 Task: Check the average views per listing of natural gas utilities in the last 5 years.
Action: Mouse moved to (836, 197)
Screenshot: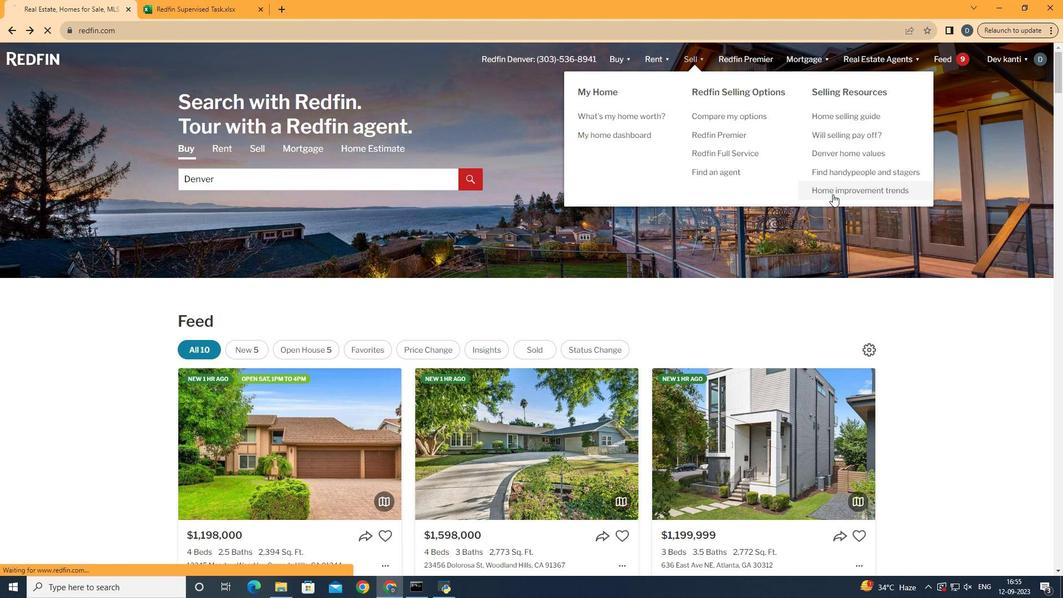 
Action: Mouse pressed left at (836, 197)
Screenshot: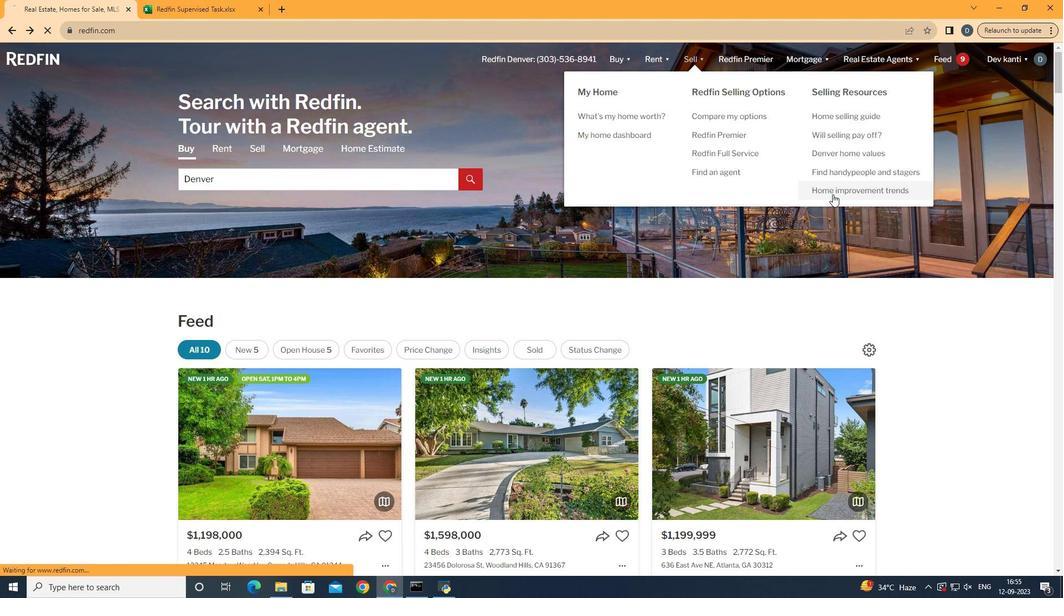 
Action: Mouse moved to (255, 211)
Screenshot: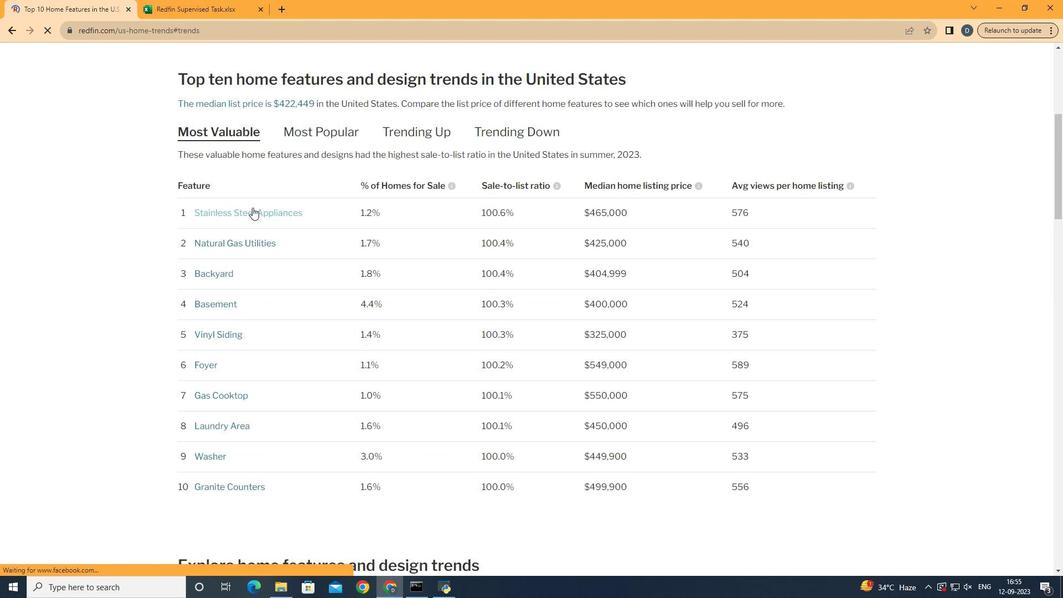 
Action: Mouse pressed left at (255, 211)
Screenshot: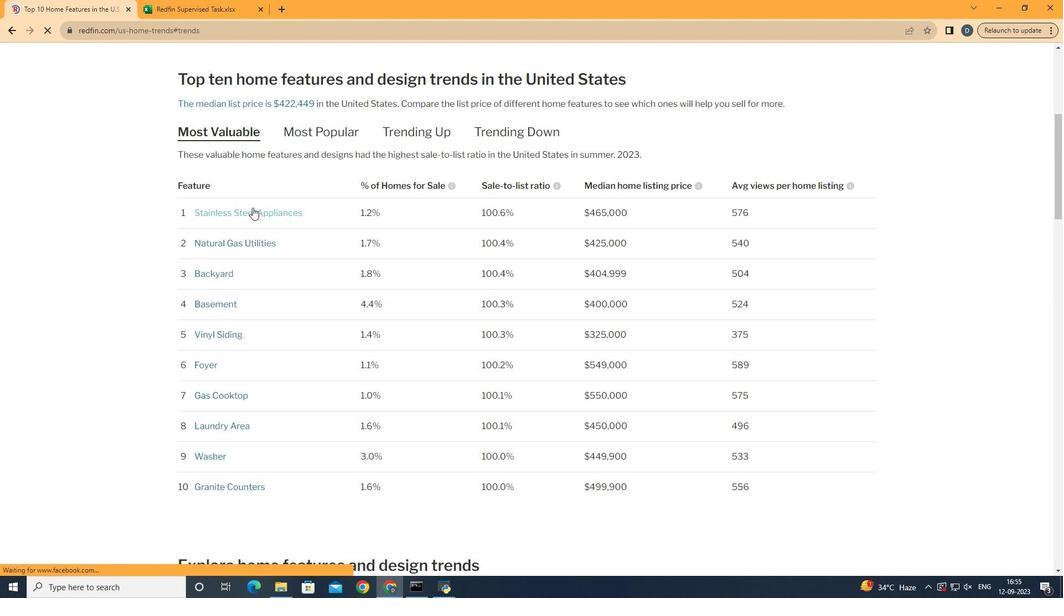
Action: Mouse moved to (415, 261)
Screenshot: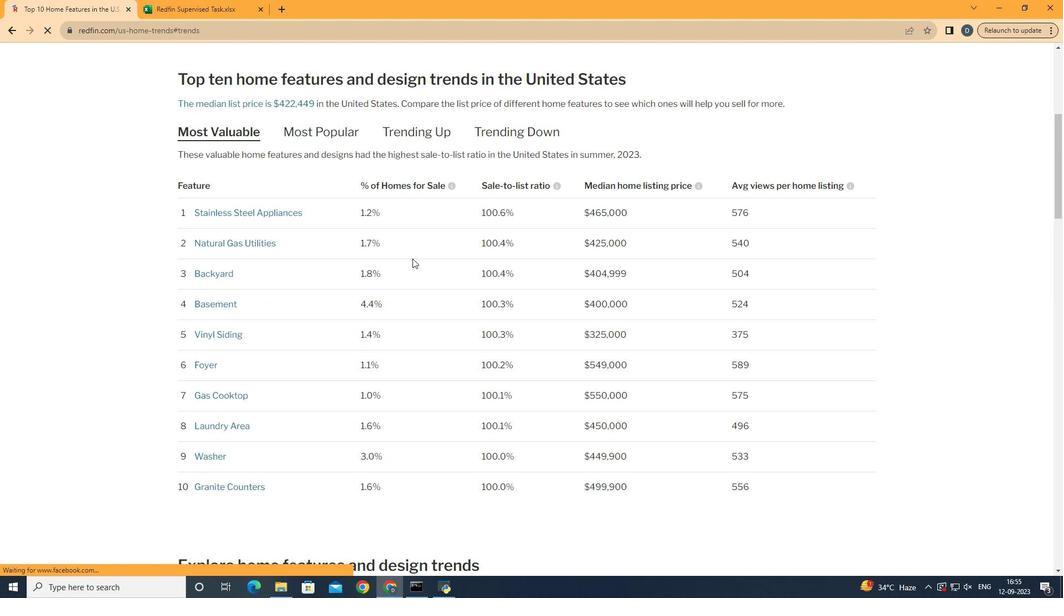 
Action: Mouse scrolled (415, 261) with delta (0, 0)
Screenshot: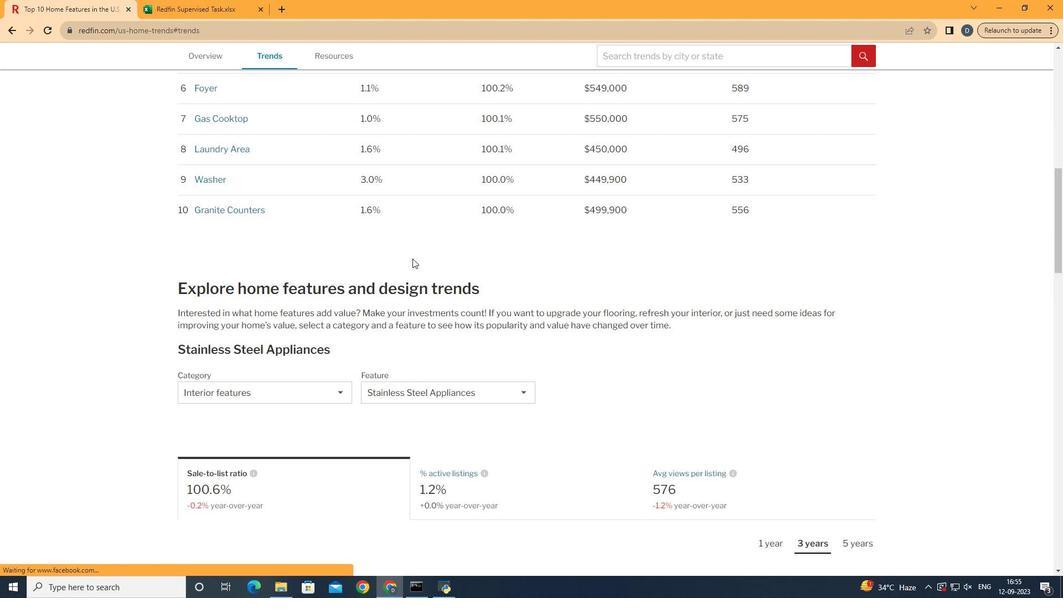 
Action: Mouse scrolled (415, 261) with delta (0, 0)
Screenshot: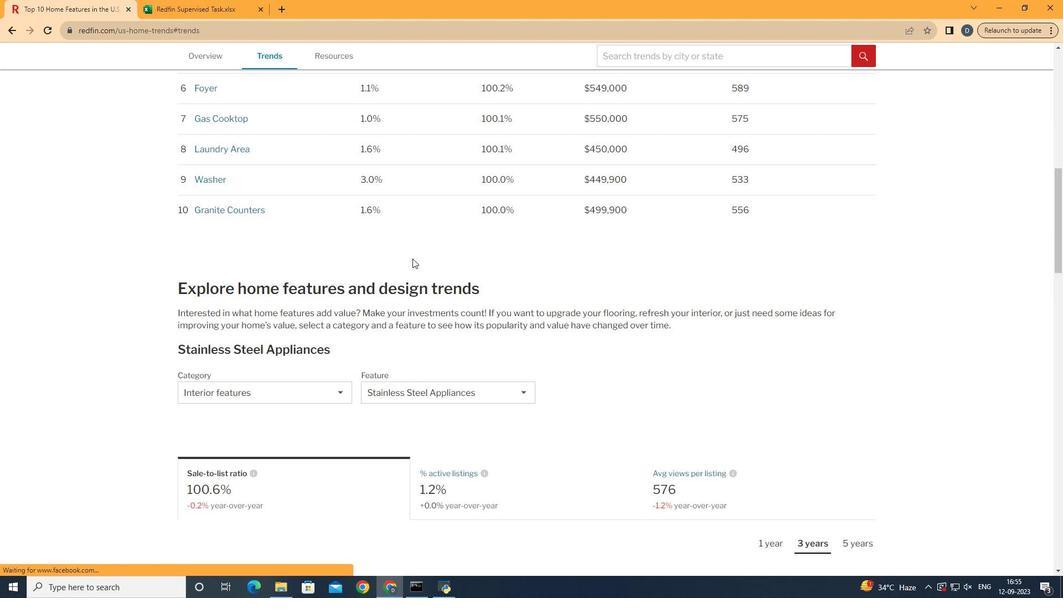 
Action: Mouse scrolled (415, 261) with delta (0, 0)
Screenshot: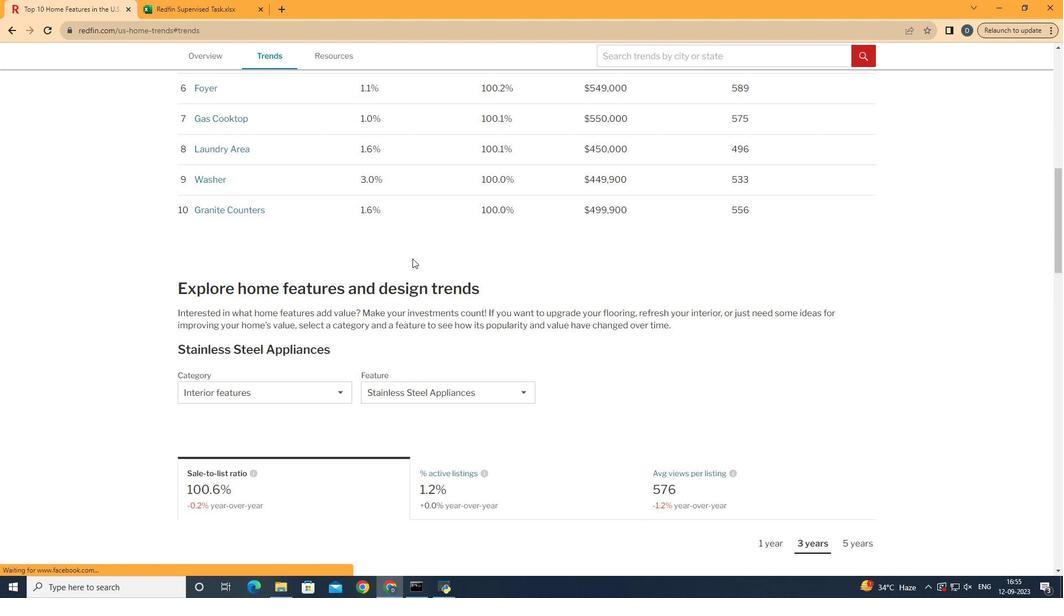 
Action: Mouse scrolled (415, 261) with delta (0, 0)
Screenshot: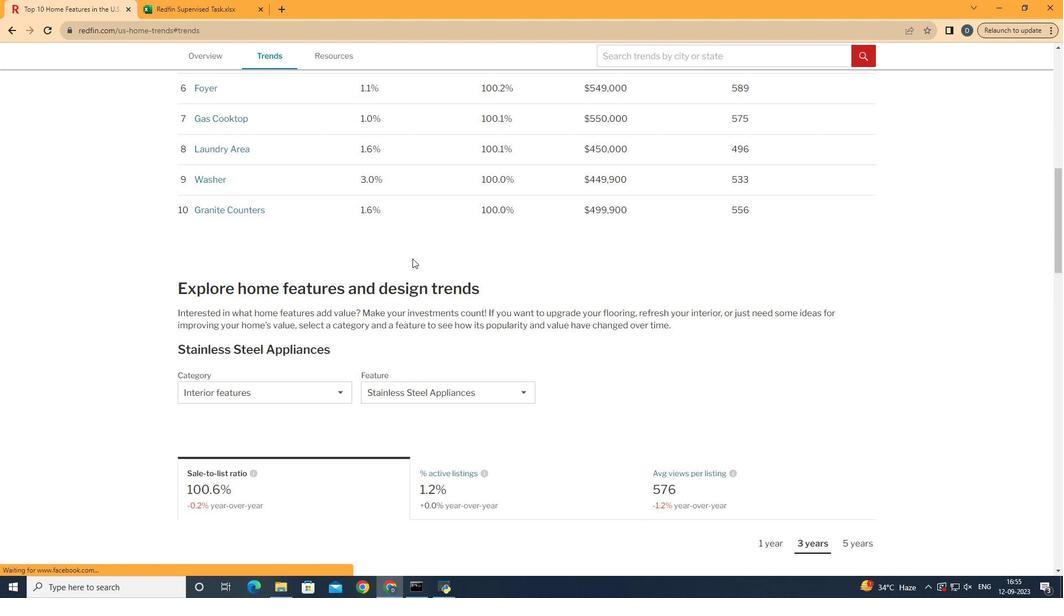 
Action: Mouse scrolled (415, 261) with delta (0, 0)
Screenshot: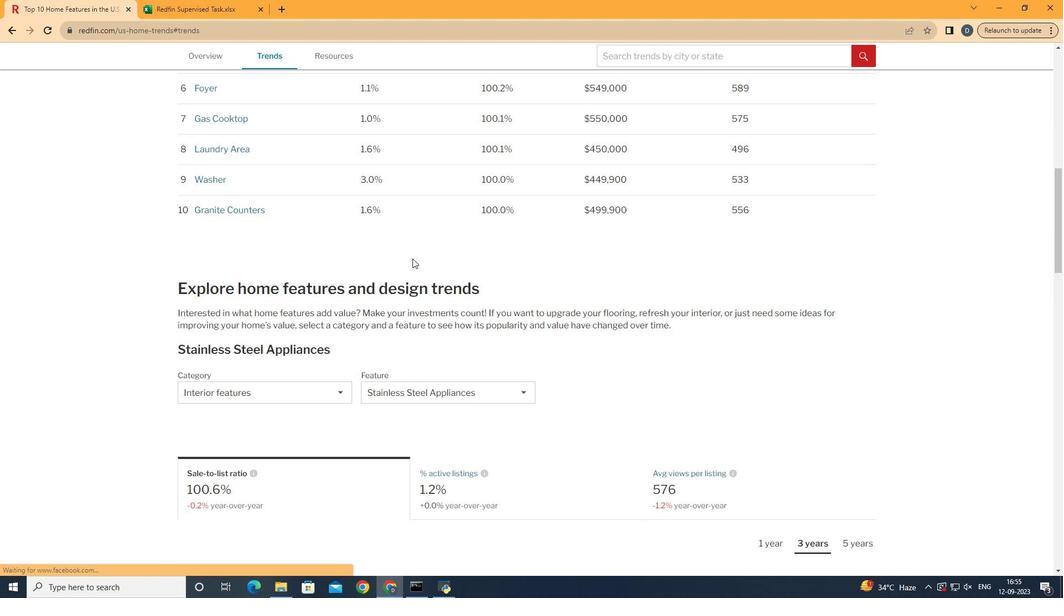 
Action: Mouse scrolled (415, 261) with delta (0, 0)
Screenshot: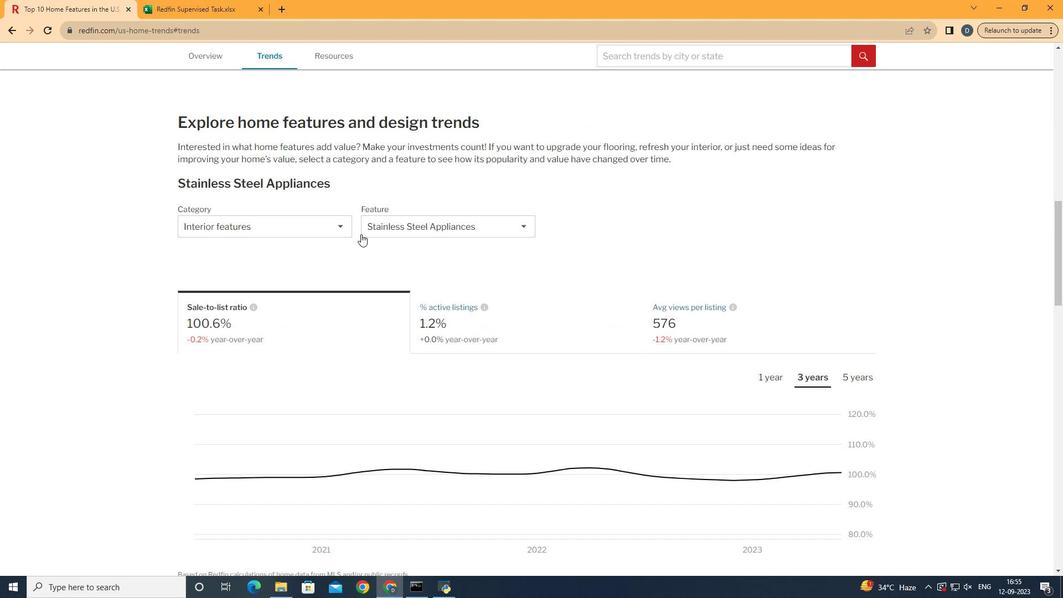 
Action: Mouse scrolled (415, 261) with delta (0, 0)
Screenshot: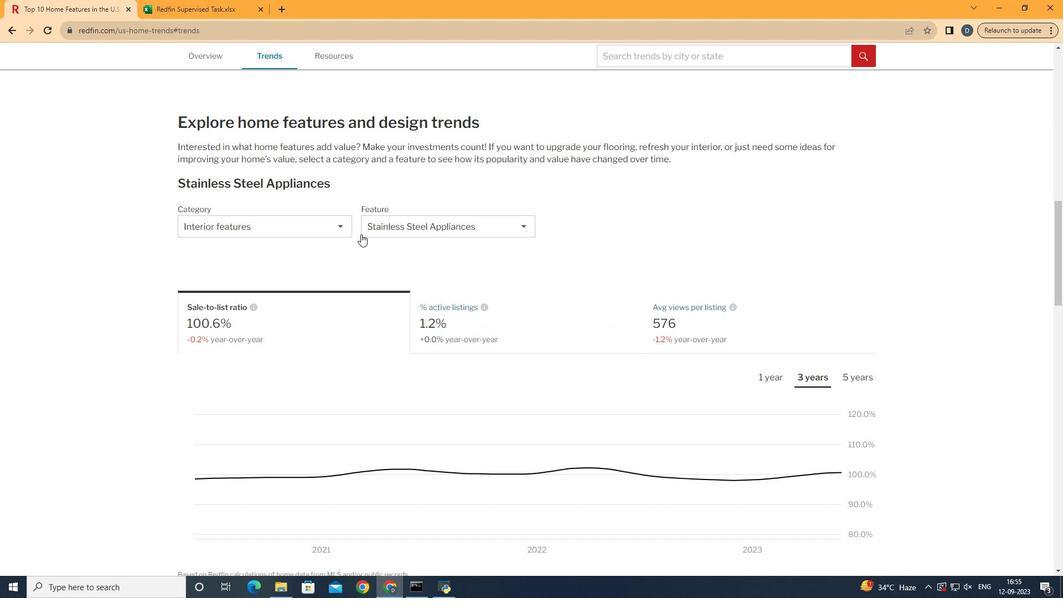 
Action: Mouse scrolled (415, 261) with delta (0, 0)
Screenshot: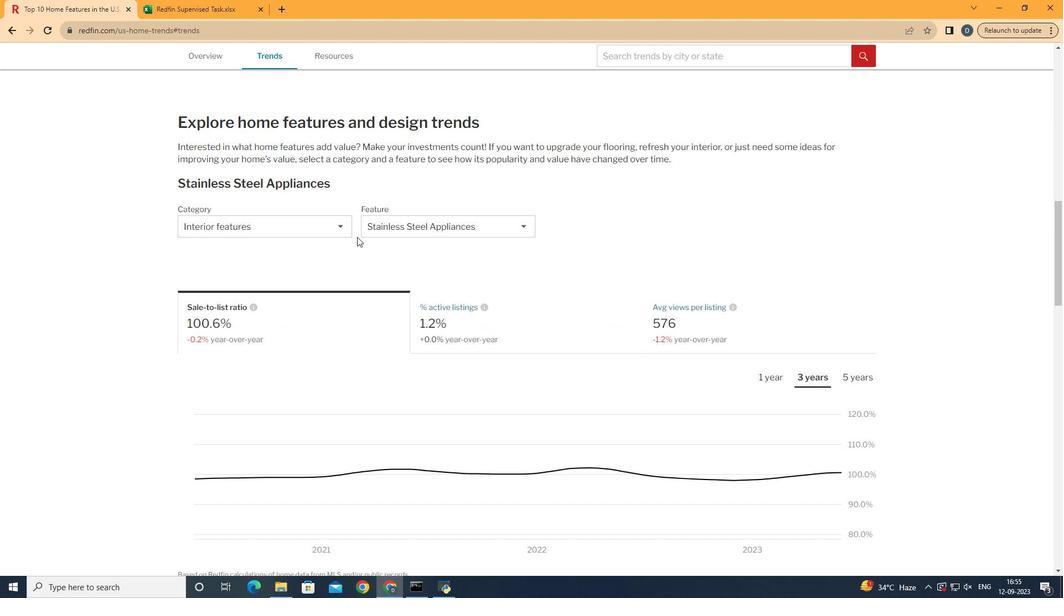 
Action: Mouse moved to (341, 242)
Screenshot: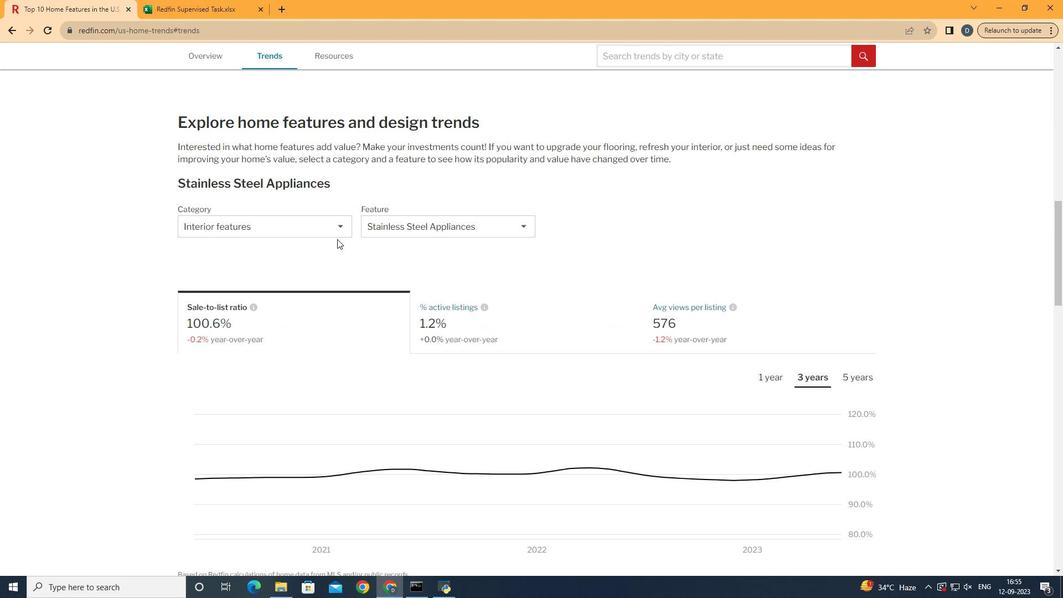 
Action: Mouse pressed left at (341, 242)
Screenshot: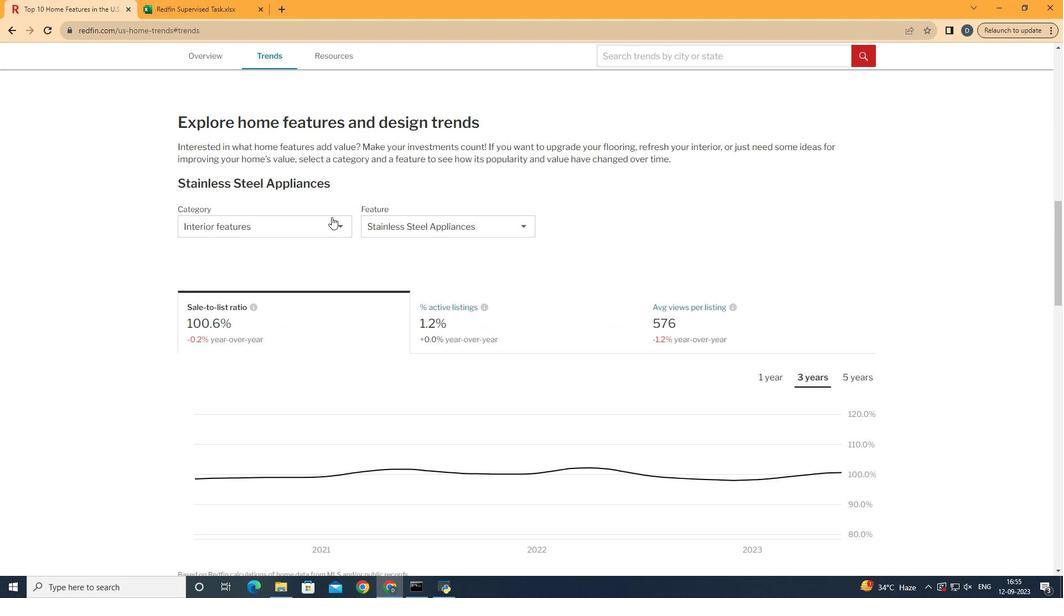 
Action: Mouse moved to (335, 220)
Screenshot: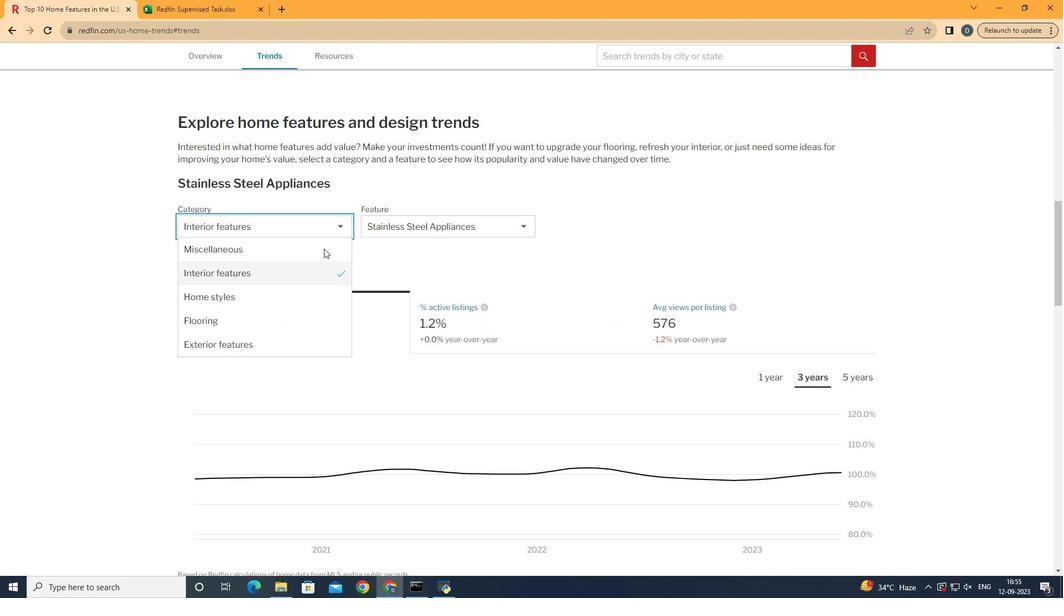 
Action: Mouse pressed left at (335, 220)
Screenshot: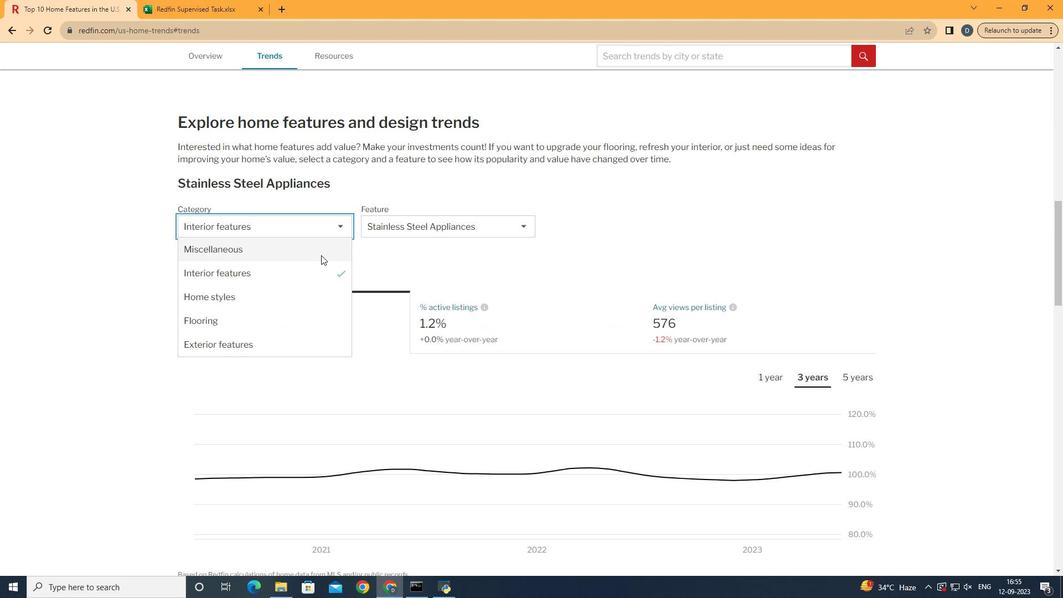 
Action: Mouse moved to (324, 275)
Screenshot: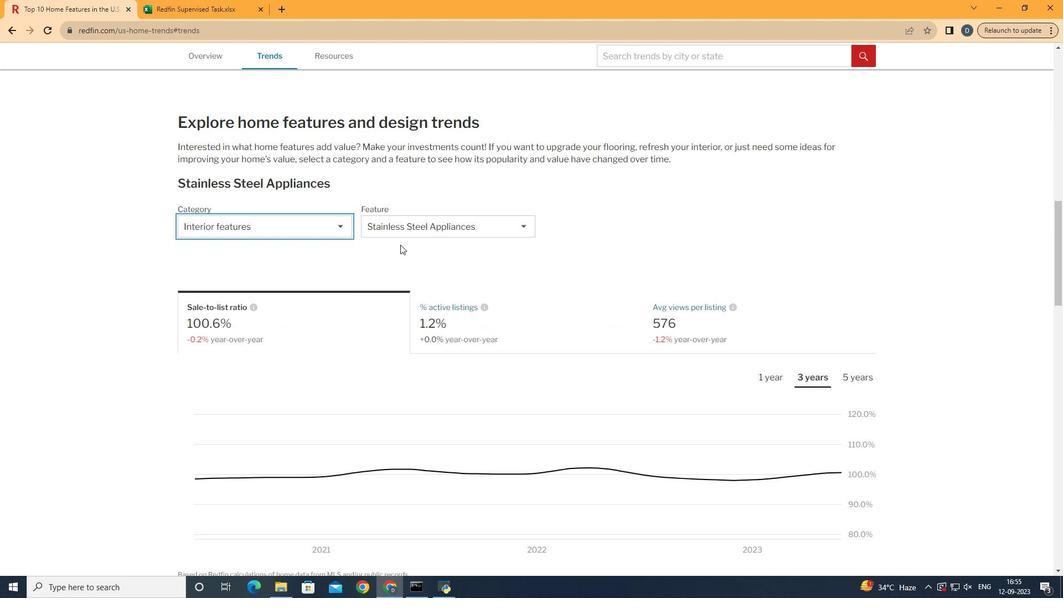 
Action: Mouse pressed left at (324, 275)
Screenshot: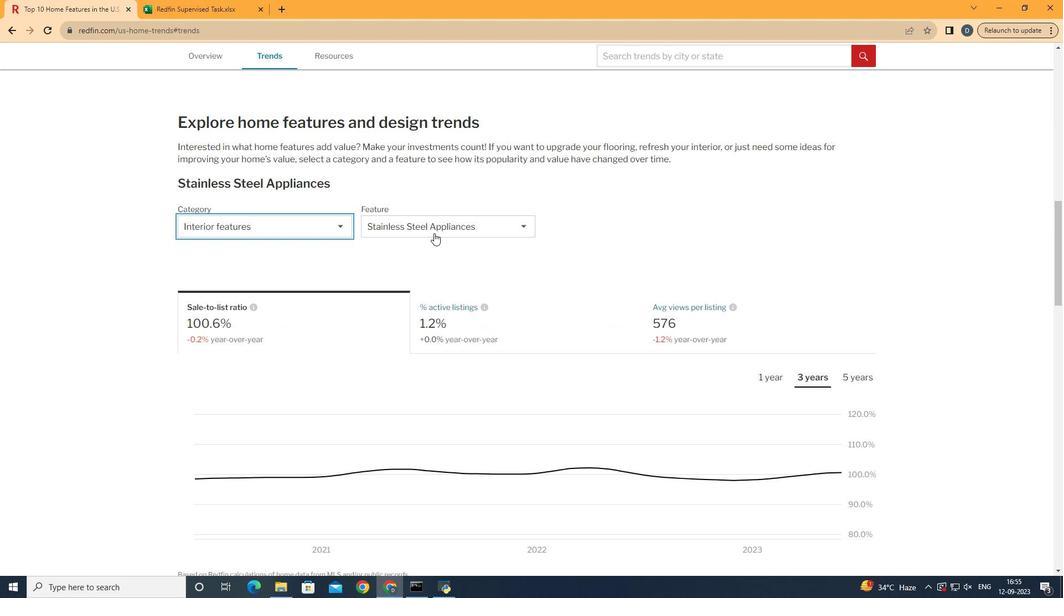 
Action: Mouse moved to (437, 236)
Screenshot: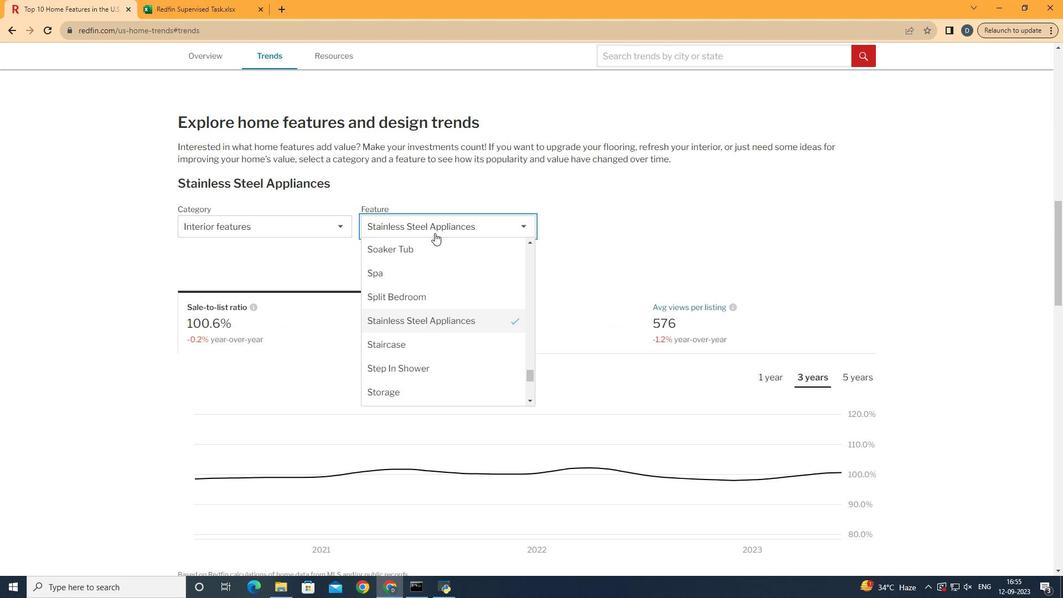 
Action: Mouse pressed left at (437, 236)
Screenshot: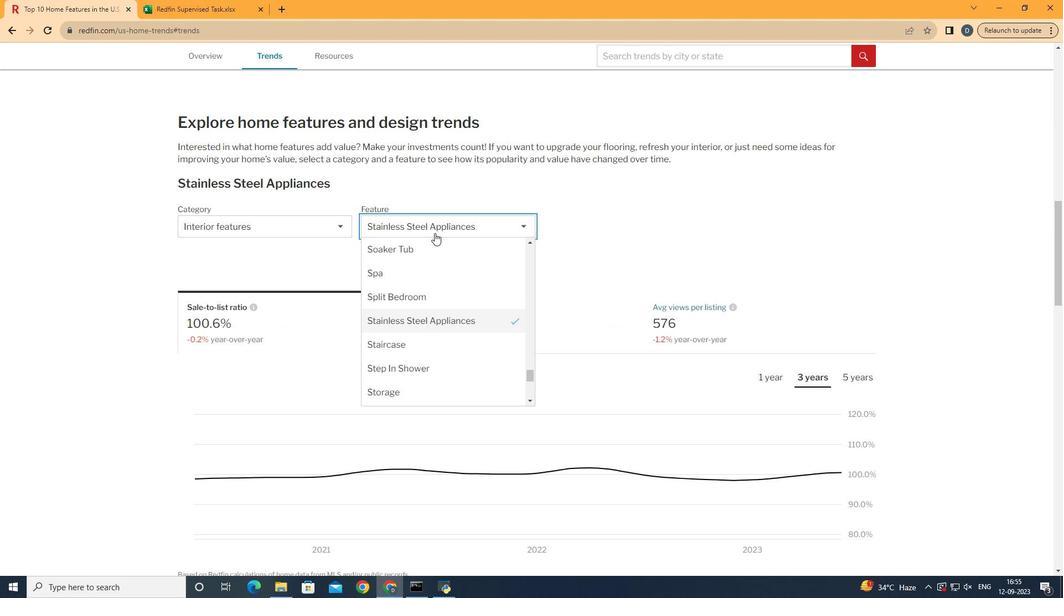 
Action: Mouse moved to (458, 341)
Screenshot: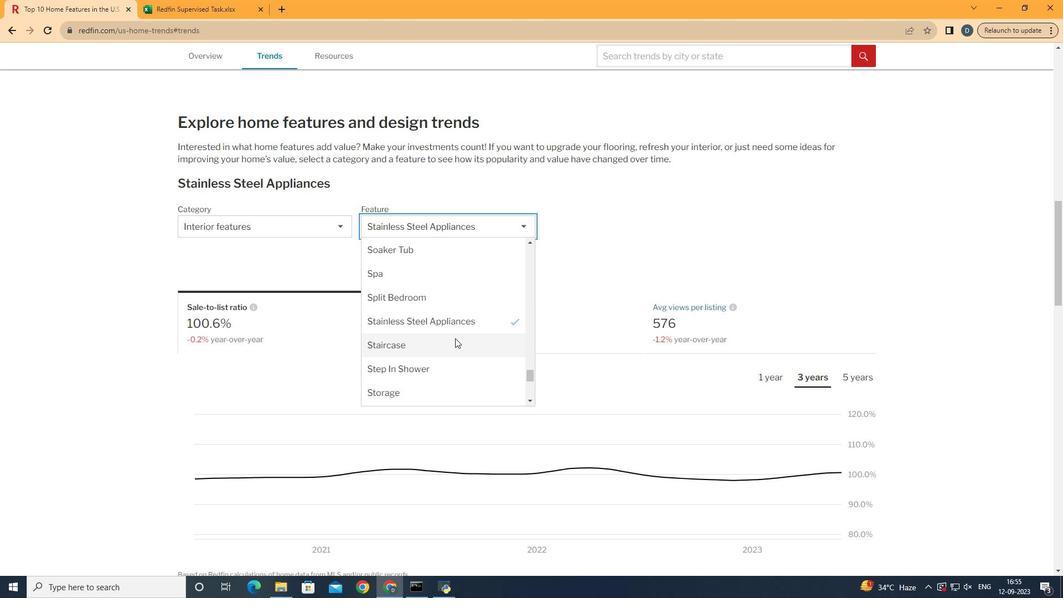
Action: Mouse scrolled (458, 342) with delta (0, 0)
Screenshot: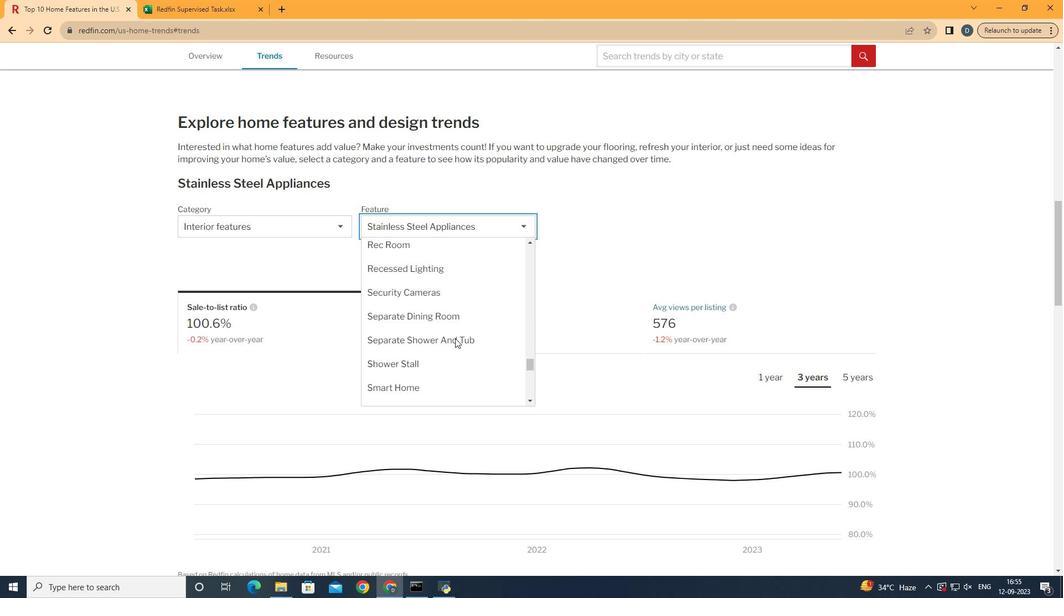
Action: Mouse scrolled (458, 342) with delta (0, 0)
Screenshot: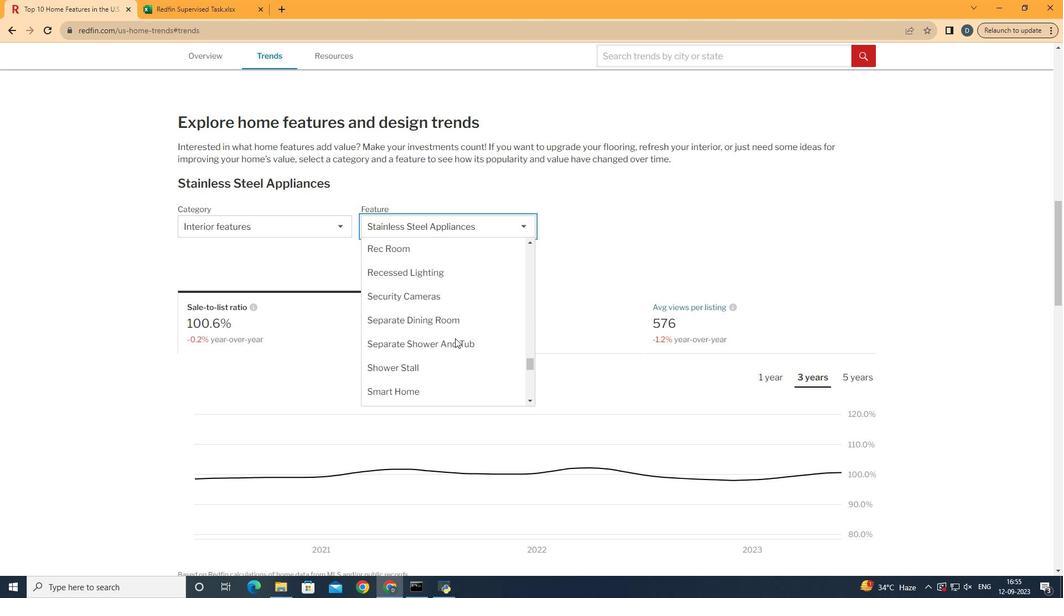 
Action: Mouse scrolled (458, 342) with delta (0, 0)
Screenshot: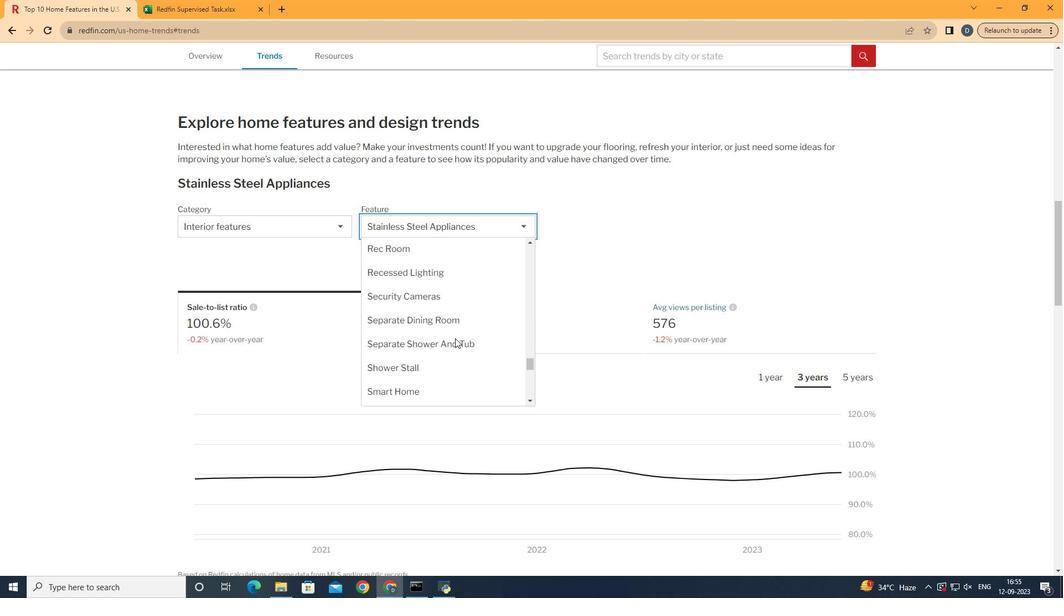 
Action: Mouse scrolled (458, 342) with delta (0, 0)
Screenshot: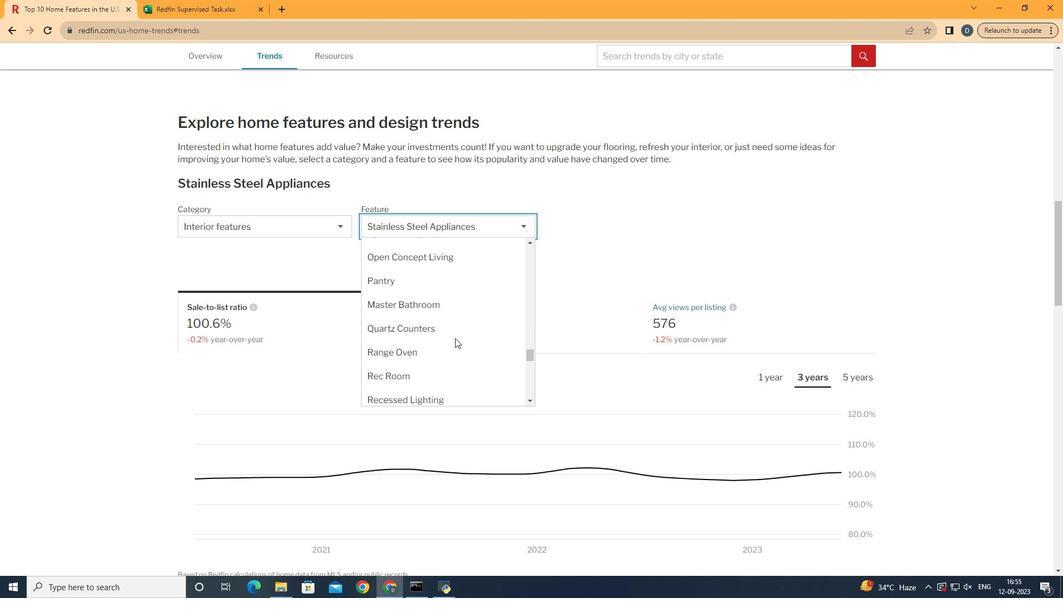 
Action: Mouse scrolled (458, 342) with delta (0, 0)
Screenshot: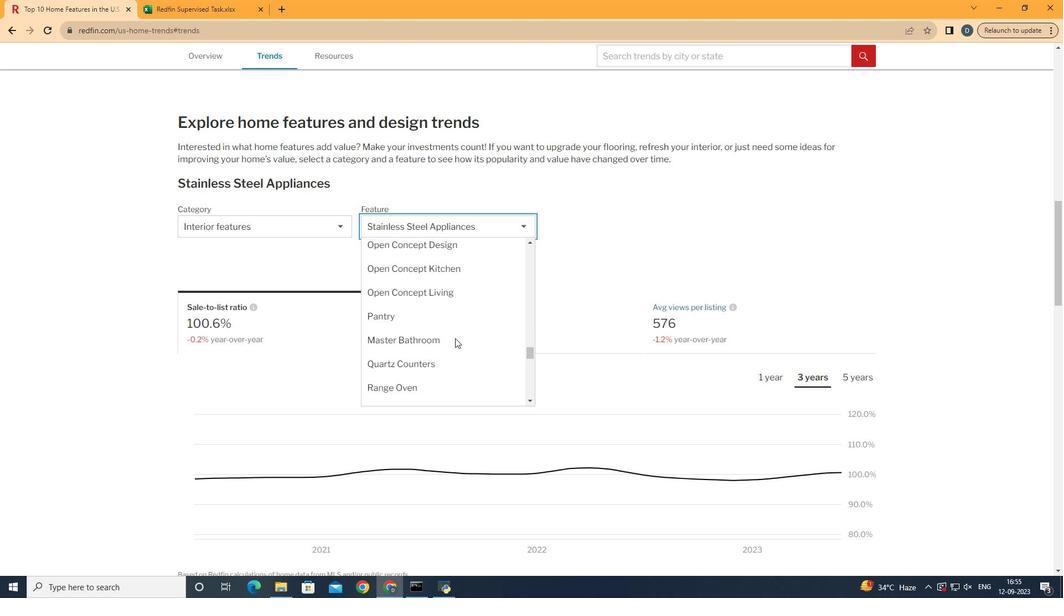
Action: Mouse scrolled (458, 342) with delta (0, 0)
Screenshot: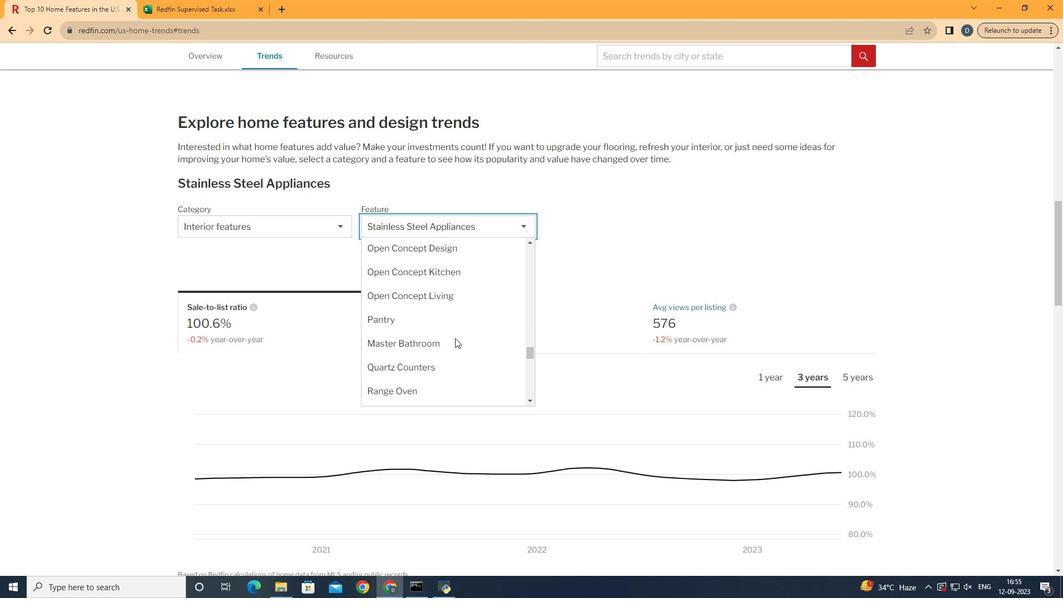 
Action: Mouse scrolled (458, 342) with delta (0, 0)
Screenshot: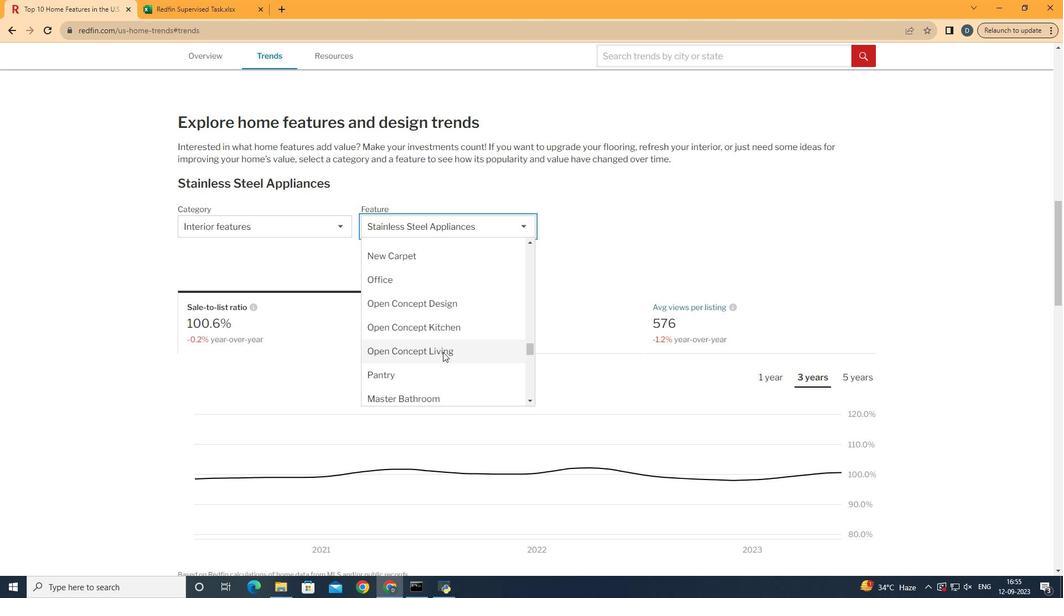 
Action: Mouse moved to (482, 335)
Screenshot: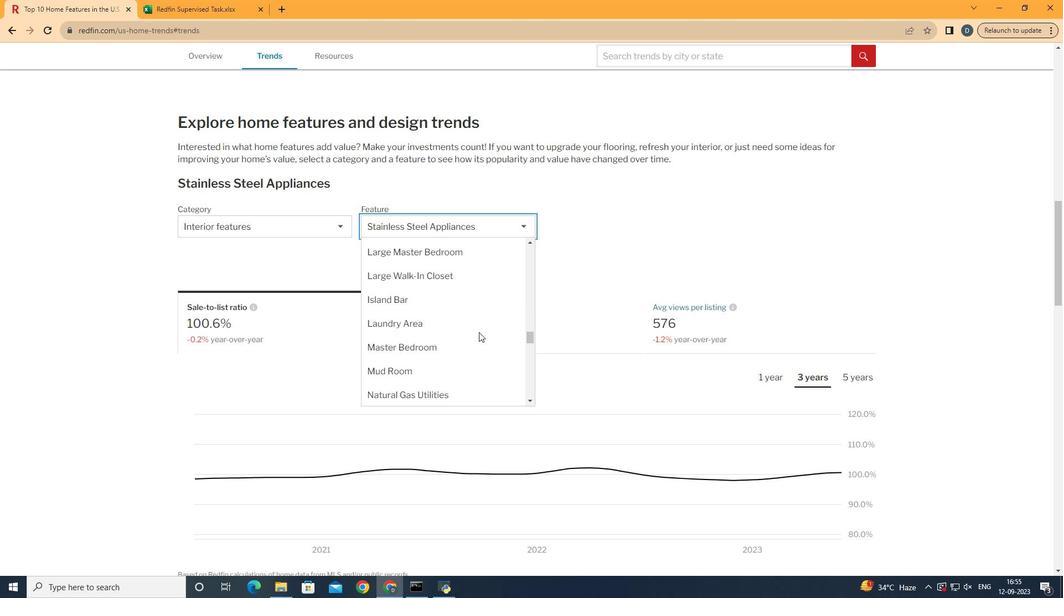 
Action: Mouse scrolled (482, 336) with delta (0, 0)
Screenshot: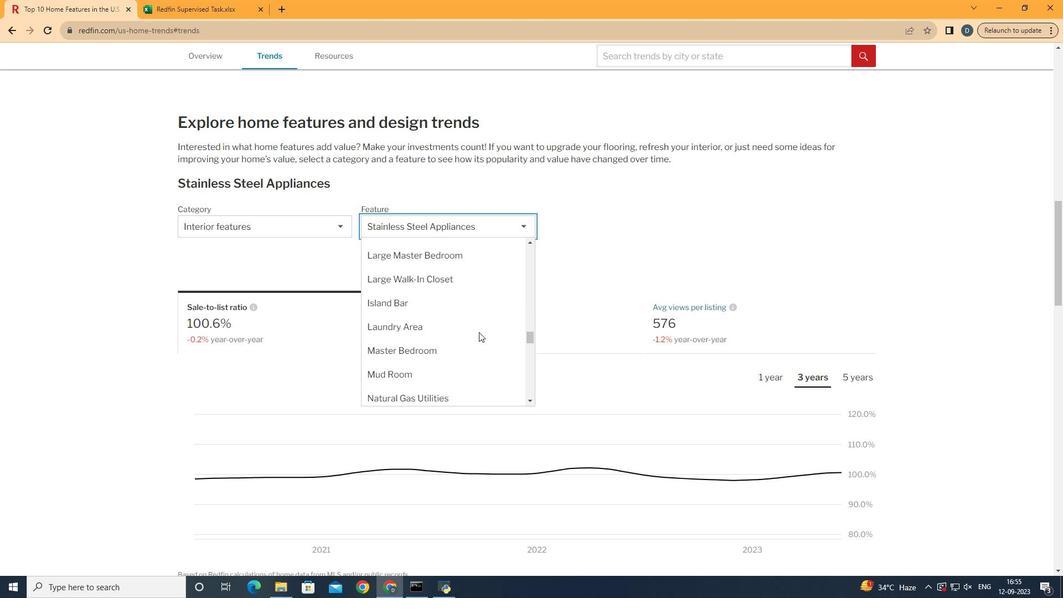 
Action: Mouse scrolled (482, 336) with delta (0, 0)
Screenshot: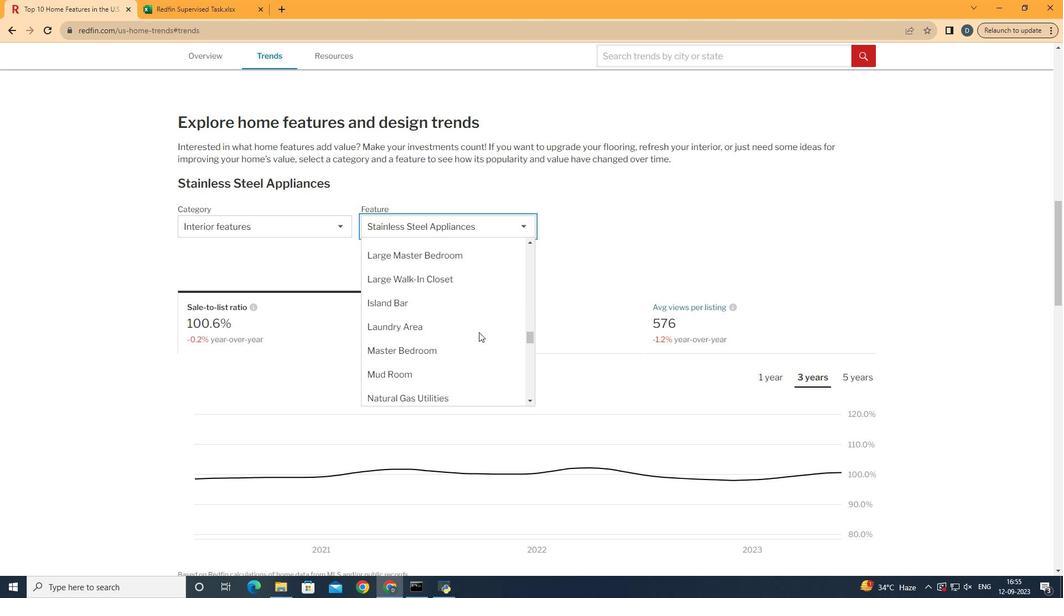 
Action: Mouse scrolled (482, 336) with delta (0, 0)
Screenshot: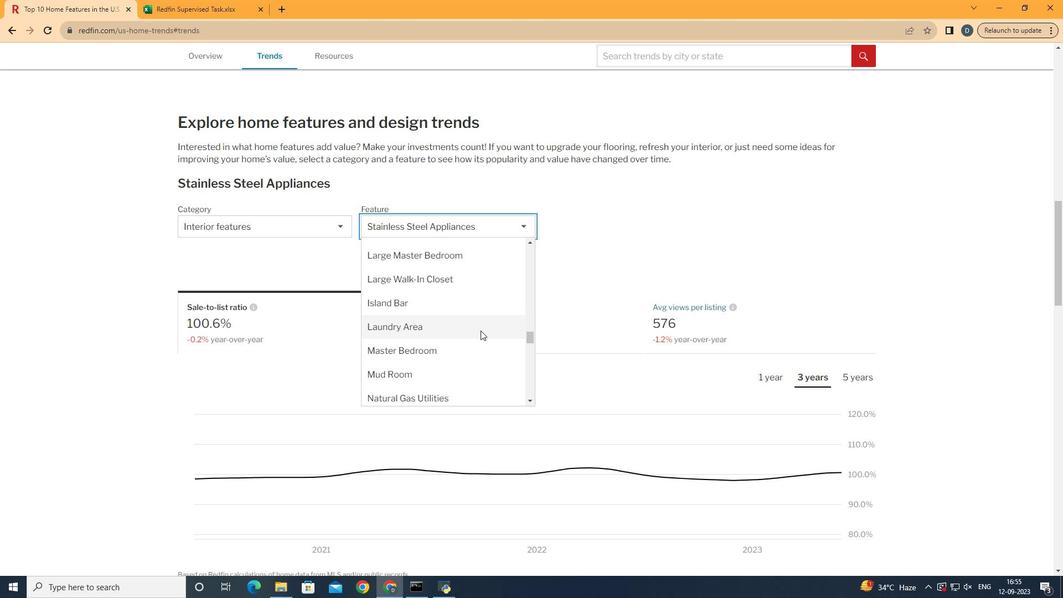 
Action: Mouse moved to (452, 372)
Screenshot: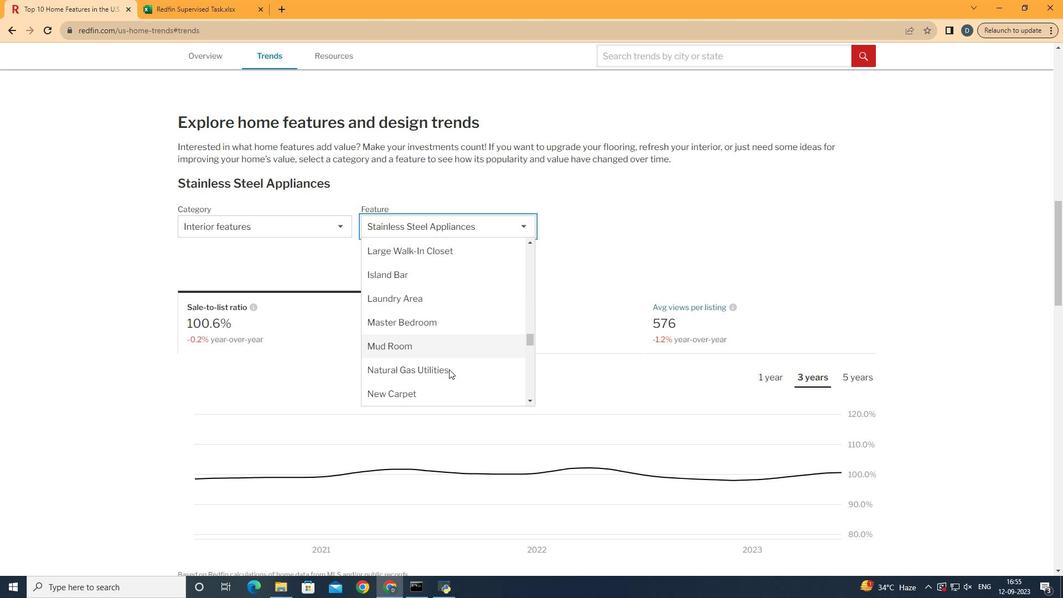 
Action: Mouse scrolled (452, 372) with delta (0, 0)
Screenshot: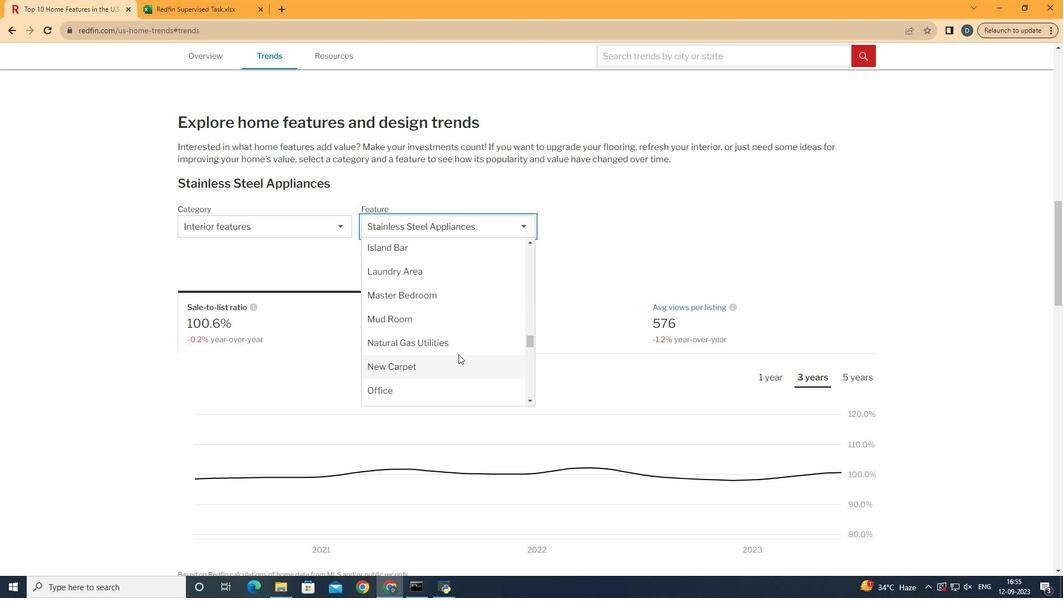 
Action: Mouse moved to (474, 342)
Screenshot: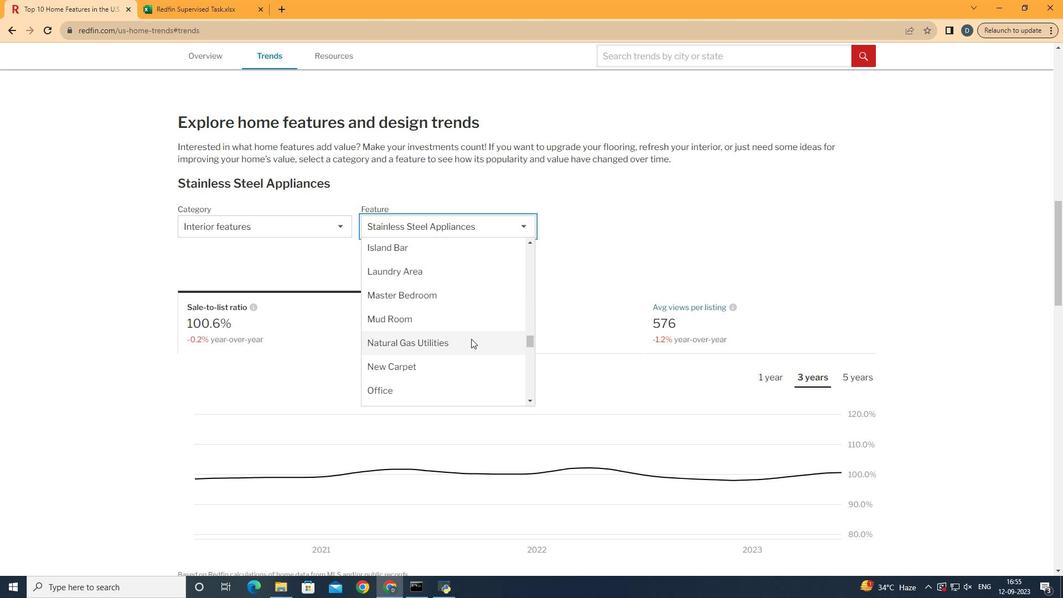
Action: Mouse pressed left at (474, 342)
Screenshot: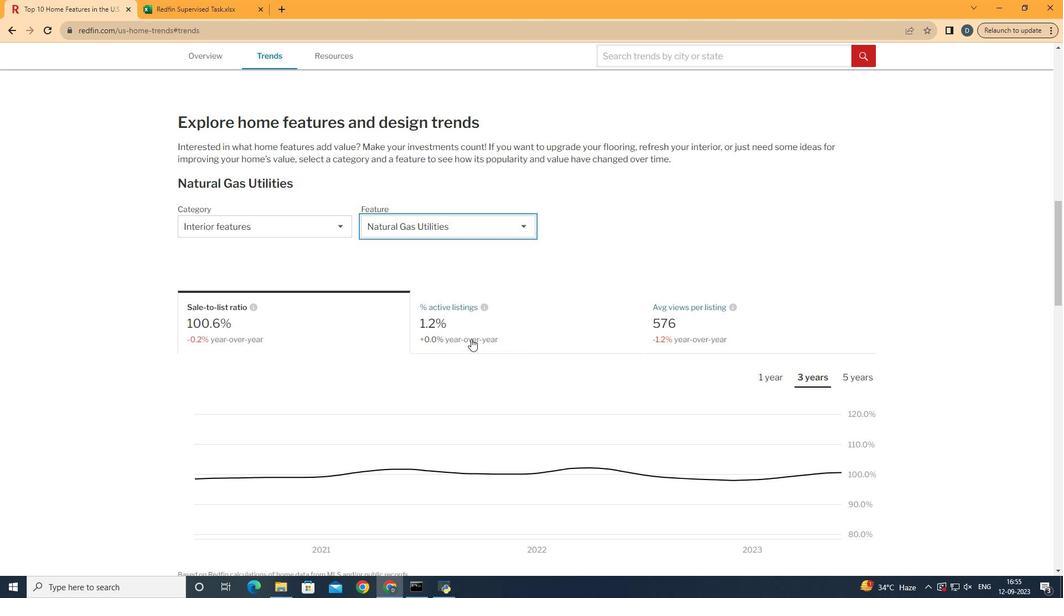 
Action: Mouse moved to (774, 334)
Screenshot: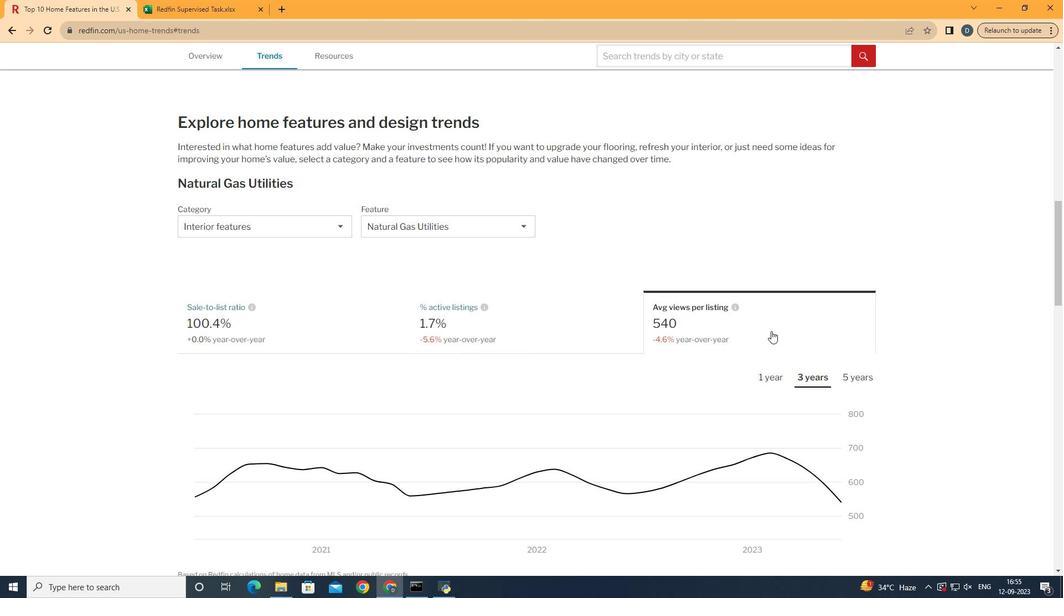 
Action: Mouse pressed left at (774, 334)
Screenshot: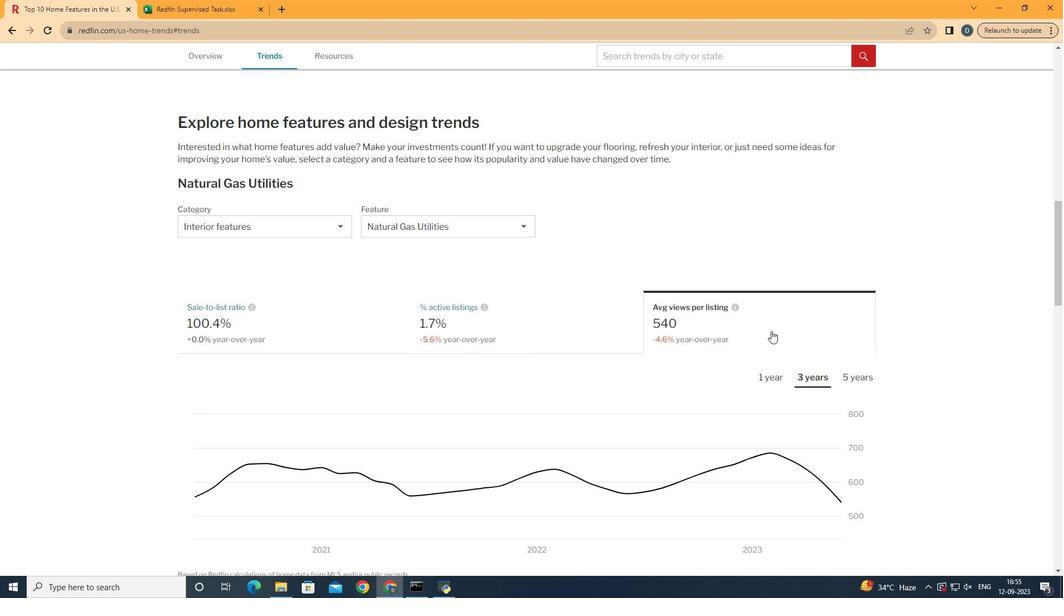 
Action: Mouse scrolled (774, 333) with delta (0, 0)
Screenshot: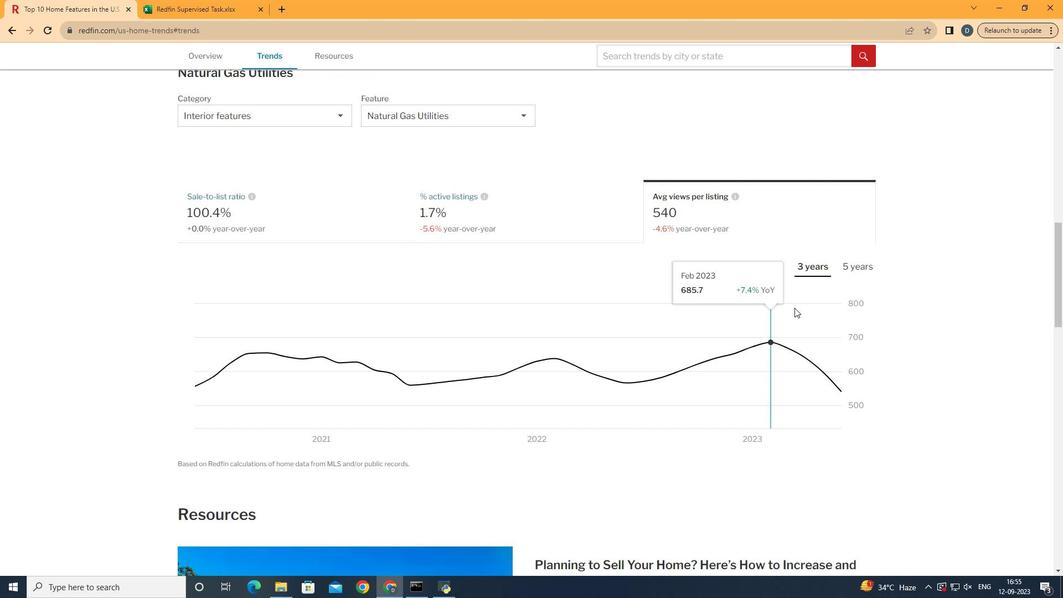 
Action: Mouse scrolled (774, 333) with delta (0, 0)
Screenshot: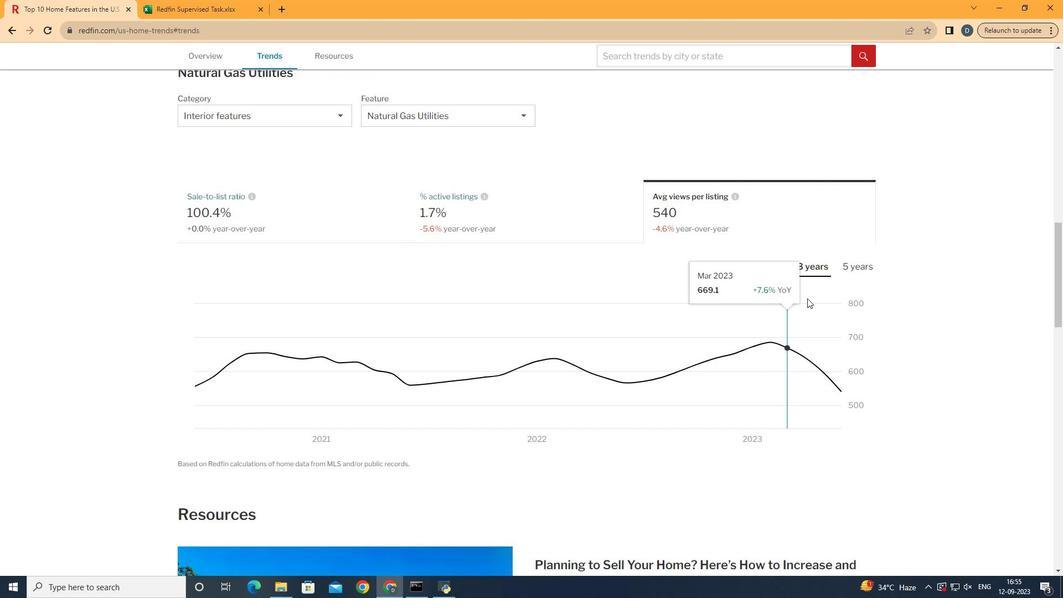 
Action: Mouse moved to (871, 261)
Screenshot: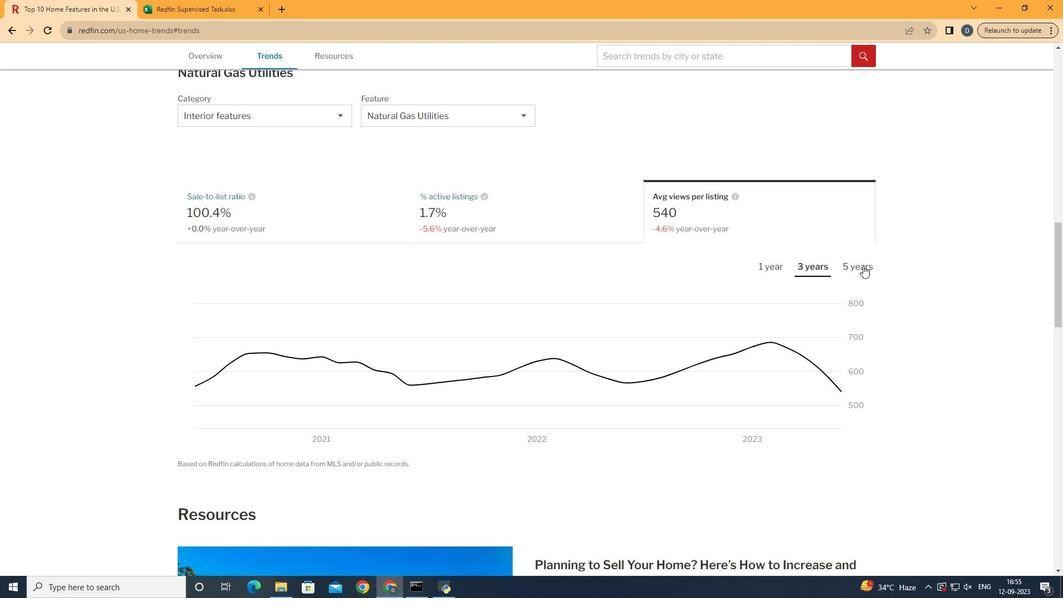 
Action: Mouse pressed left at (871, 261)
Screenshot: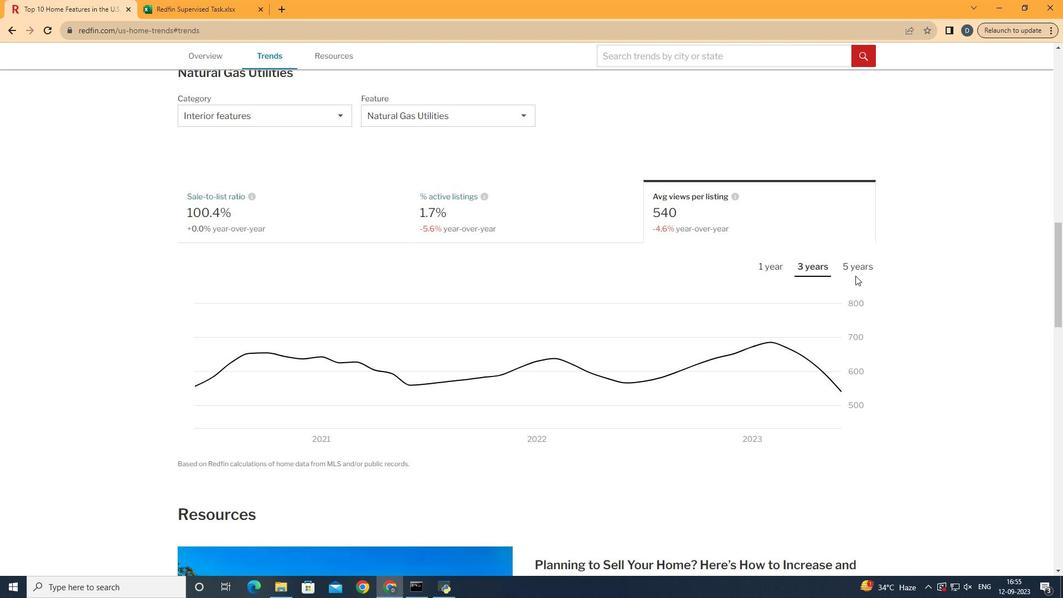
Action: Mouse moved to (858, 279)
Screenshot: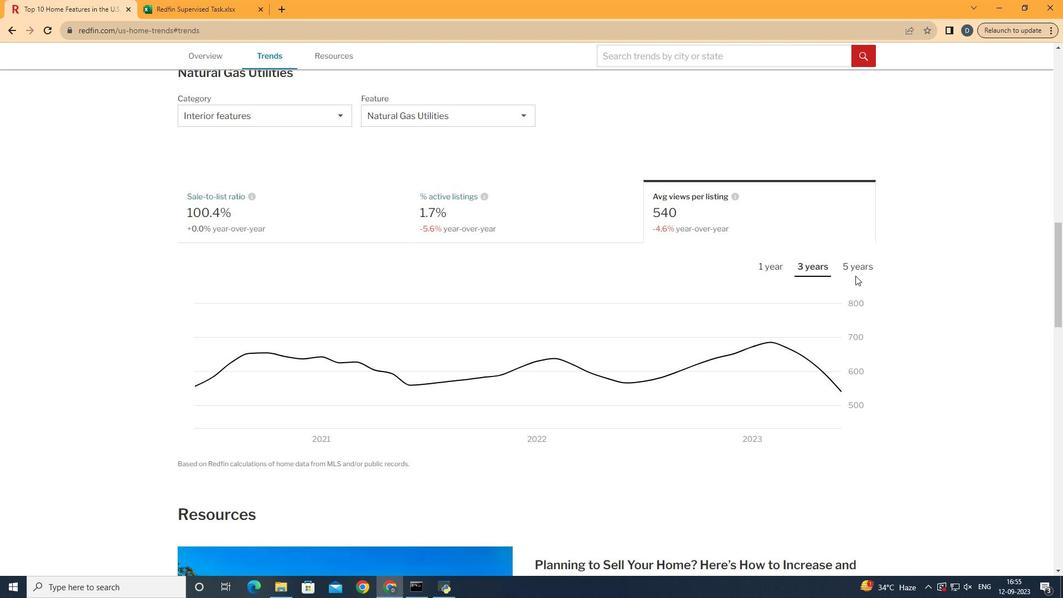 
Action: Mouse pressed left at (858, 279)
Screenshot: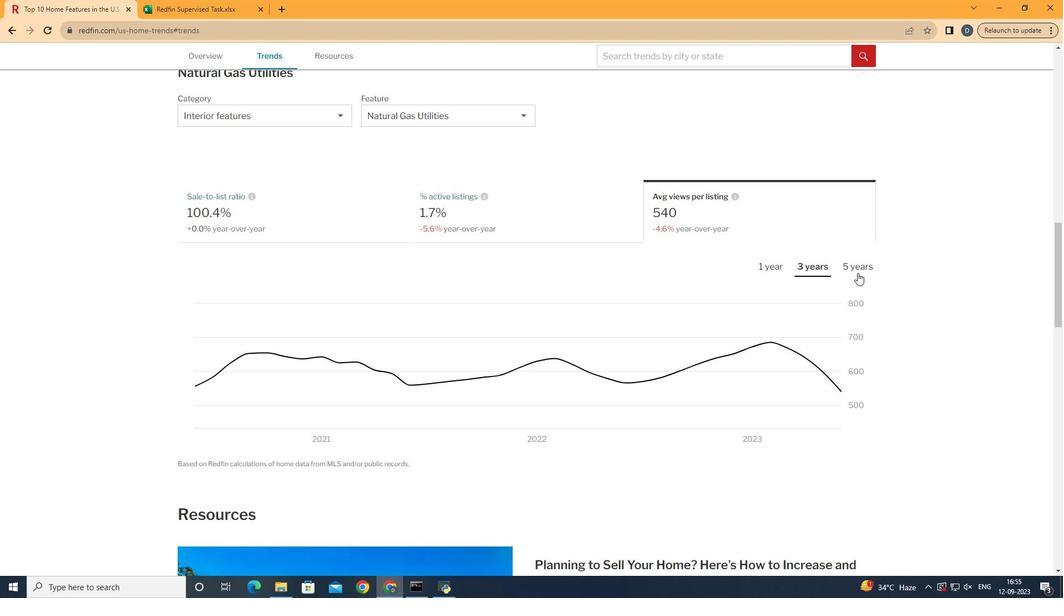 
Action: Mouse moved to (861, 276)
Screenshot: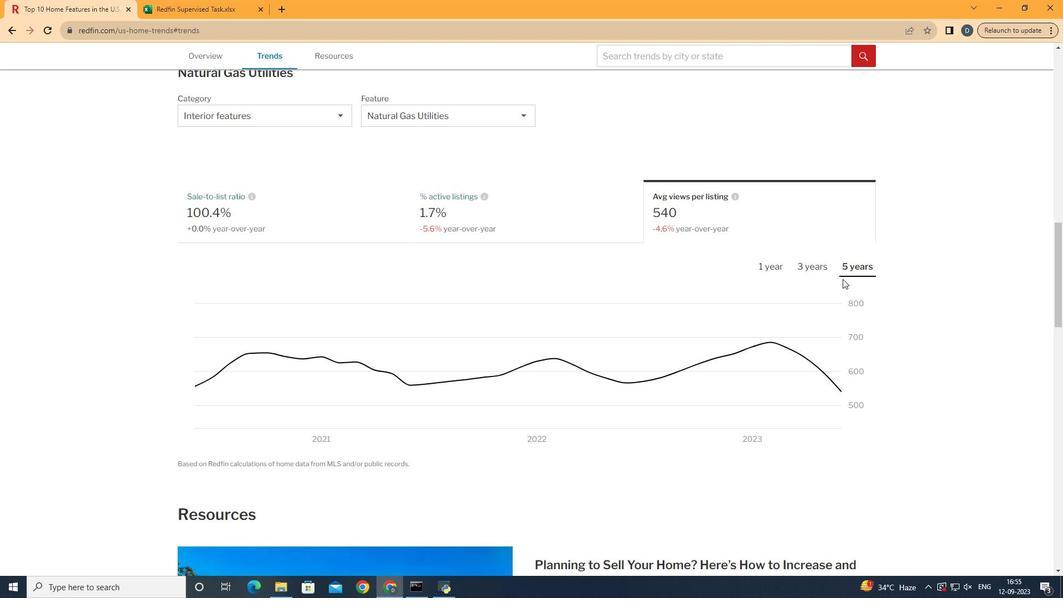 
Action: Mouse pressed left at (861, 276)
Screenshot: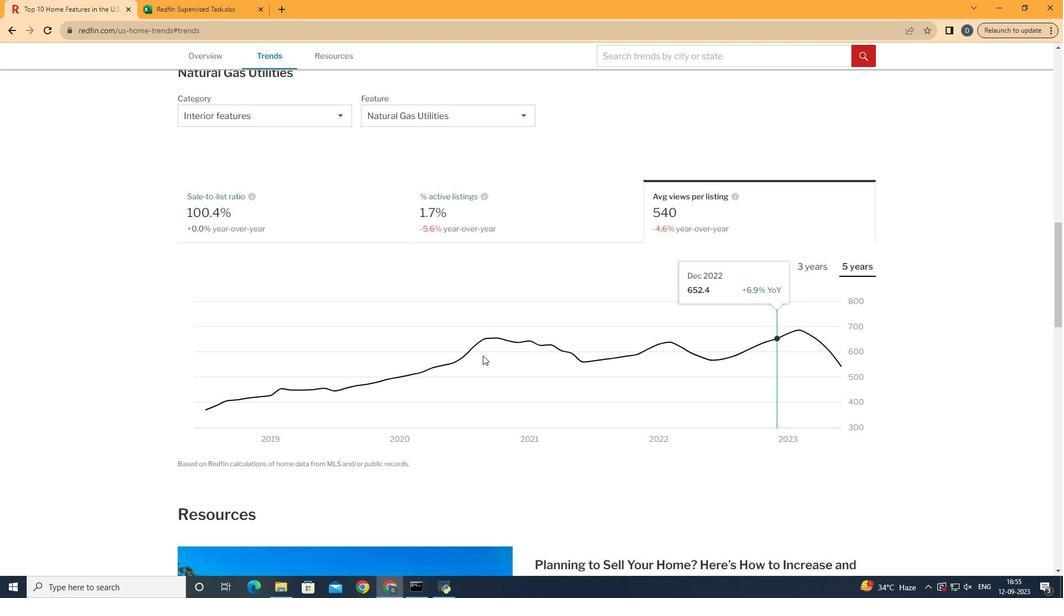
Action: Mouse moved to (834, 386)
Screenshot: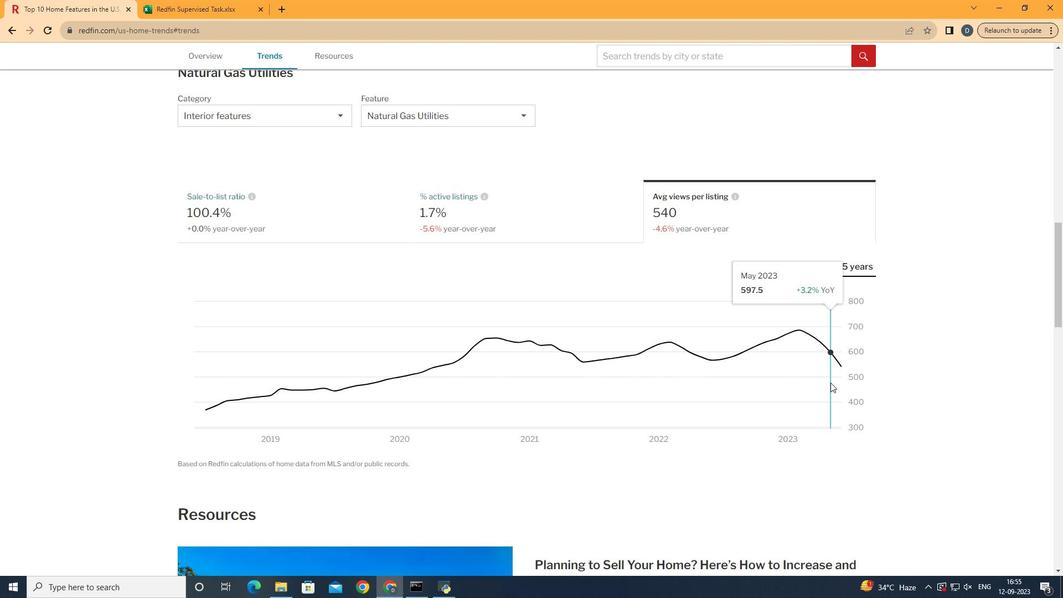 
